 Task: Assign Person0000000122 as Assignee of Child Issue ChildIssue0000000606 of Issue Issue0000000303 in Backlog  in Scrum Project Project0000000061 in Jira. Assign Person0000000122 as Assignee of Child Issue ChildIssue0000000607 of Issue Issue0000000304 in Backlog  in Scrum Project Project0000000061 in Jira. Assign Person0000000122 as Assignee of Child Issue ChildIssue0000000608 of Issue Issue0000000304 in Backlog  in Scrum Project Project0000000061 in Jira. Assign Person0000000122 as Assignee of Child Issue ChildIssue0000000609 of Issue Issue0000000305 in Backlog  in Scrum Project Project0000000061 in Jira. Assign Person0000000122 as Assignee of Child Issue ChildIssue0000000610 of Issue Issue0000000305 in Backlog  in Scrum Project Project0000000061 in Jira
Action: Mouse moved to (1009, 476)
Screenshot: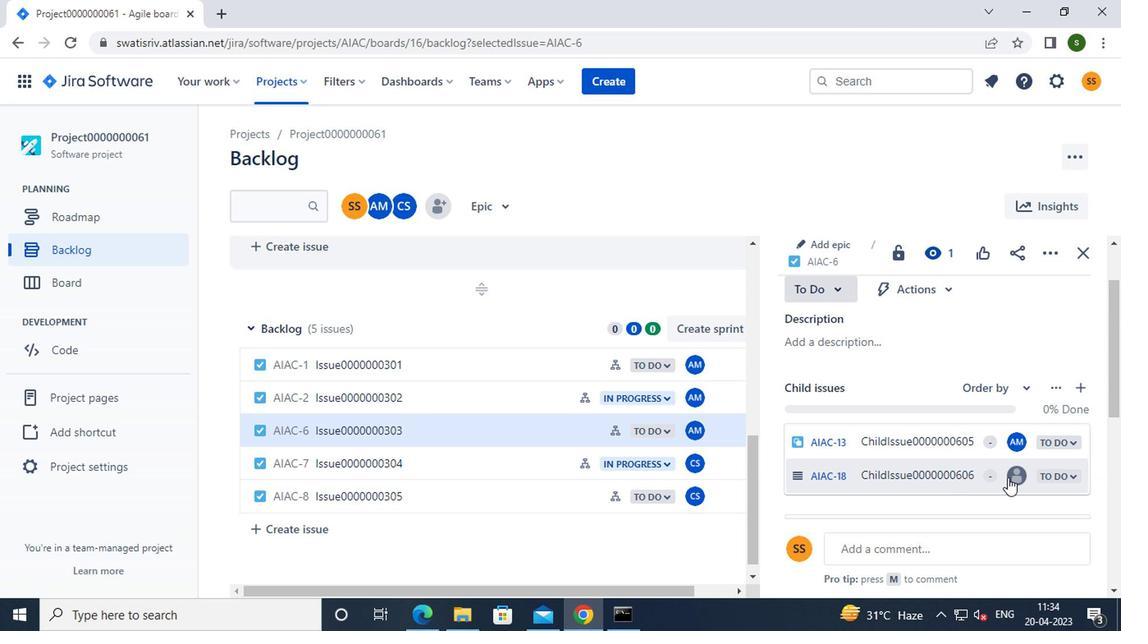 
Action: Mouse pressed left at (1009, 476)
Screenshot: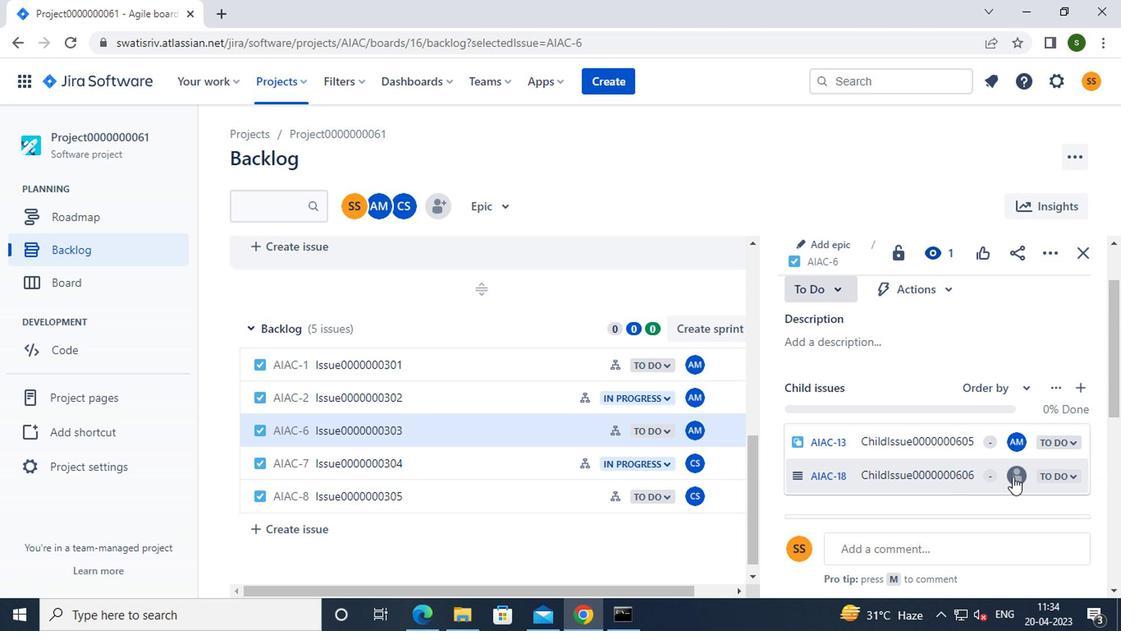
Action: Mouse moved to (910, 538)
Screenshot: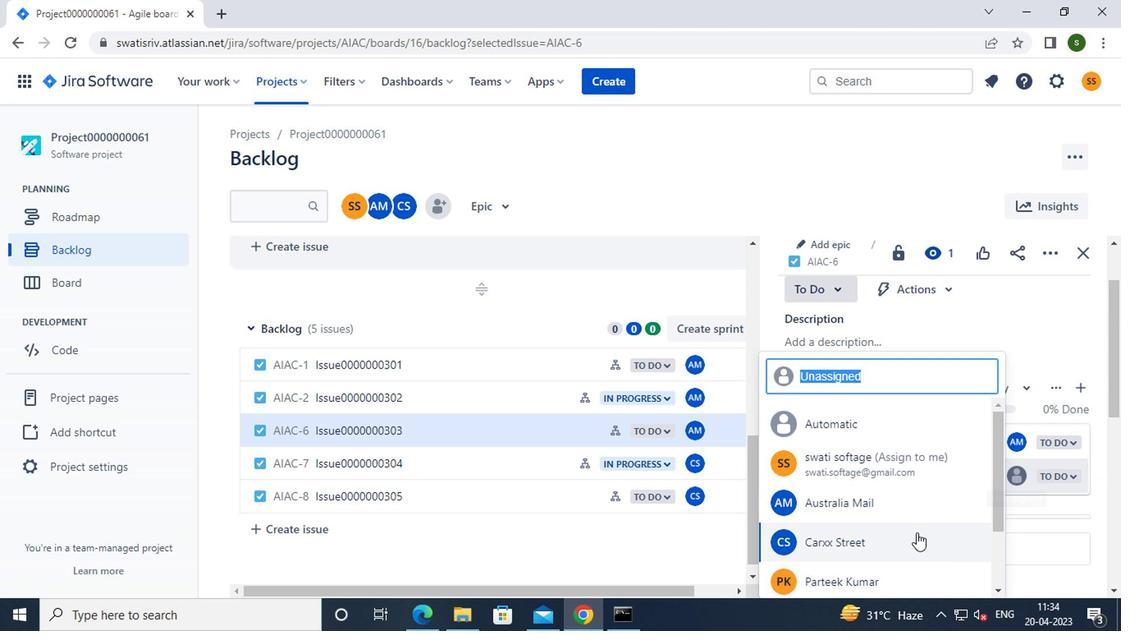 
Action: Mouse pressed left at (910, 538)
Screenshot: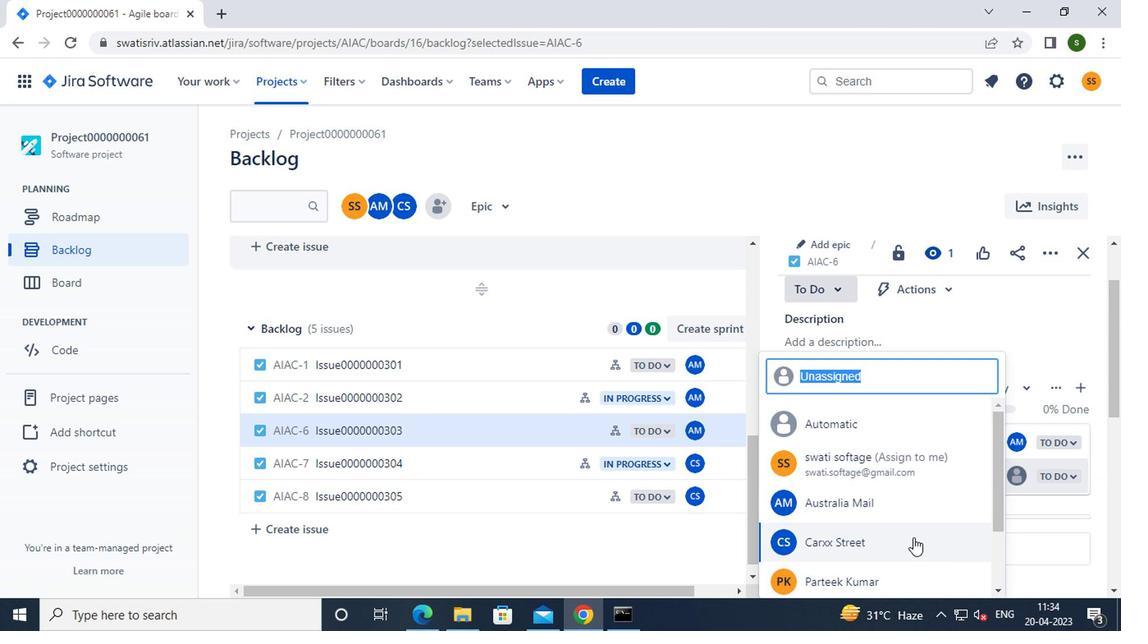 
Action: Mouse moved to (525, 457)
Screenshot: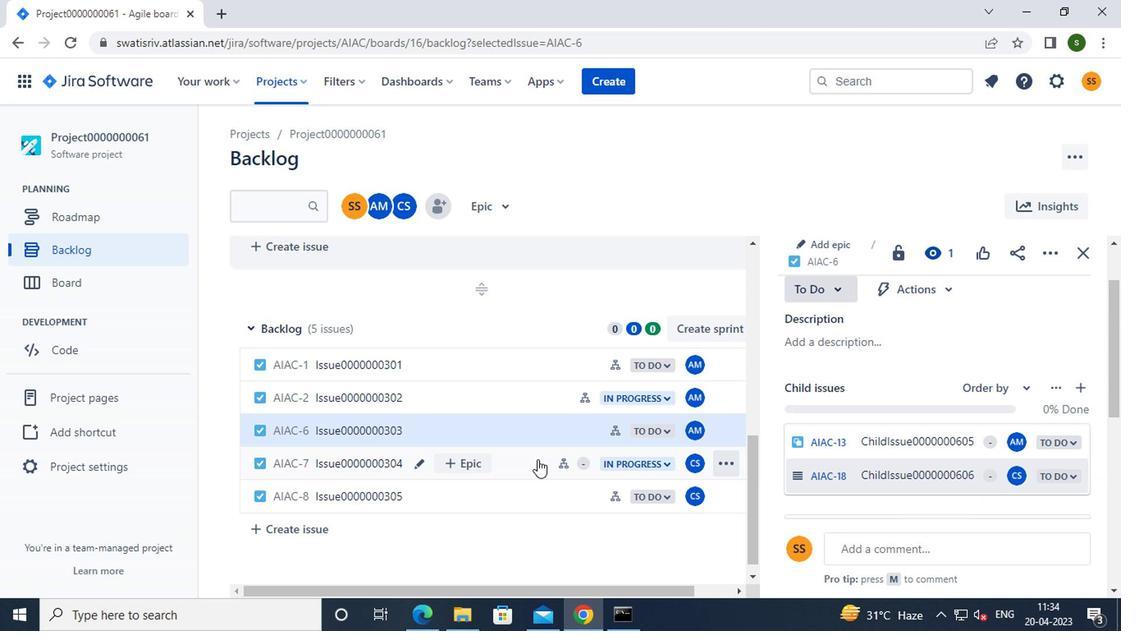 
Action: Mouse pressed left at (525, 457)
Screenshot: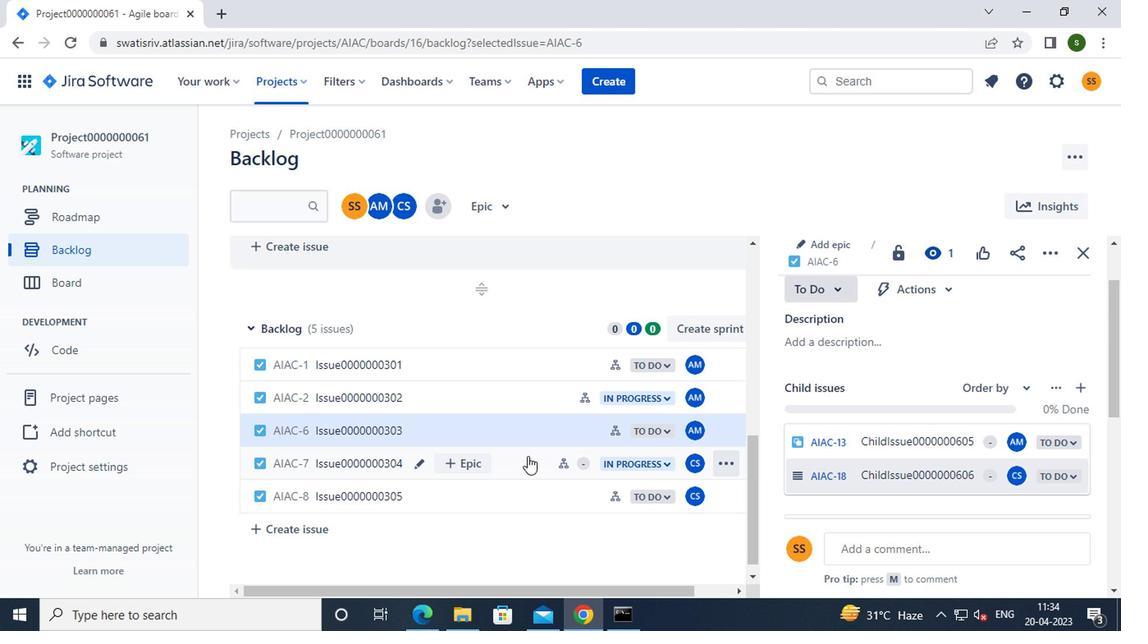 
Action: Mouse moved to (865, 454)
Screenshot: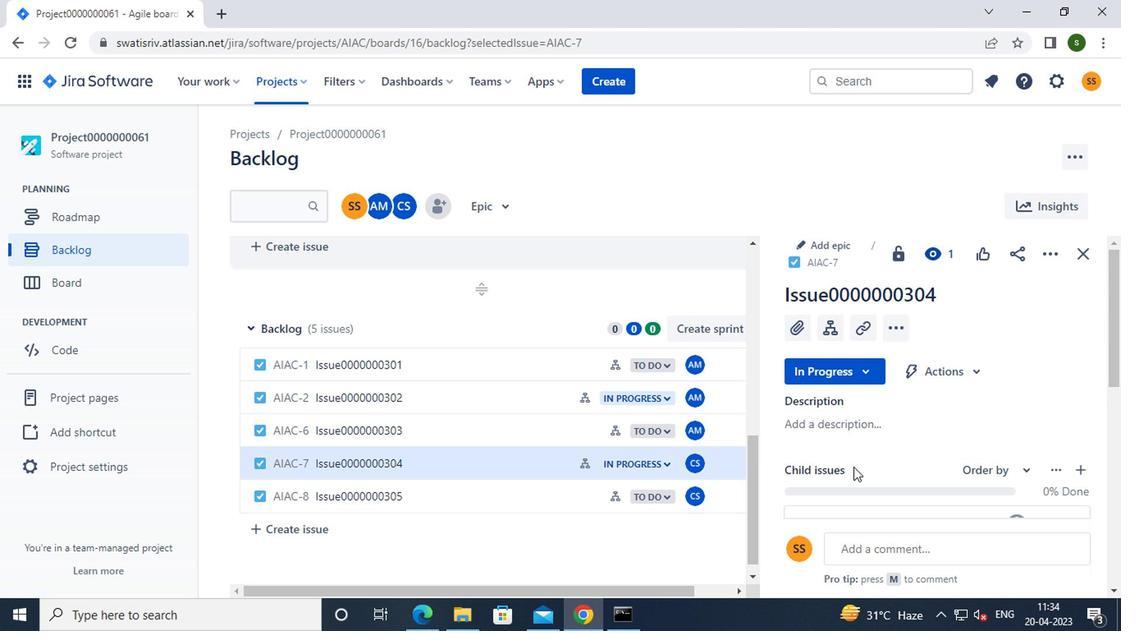 
Action: Mouse scrolled (865, 453) with delta (0, 0)
Screenshot: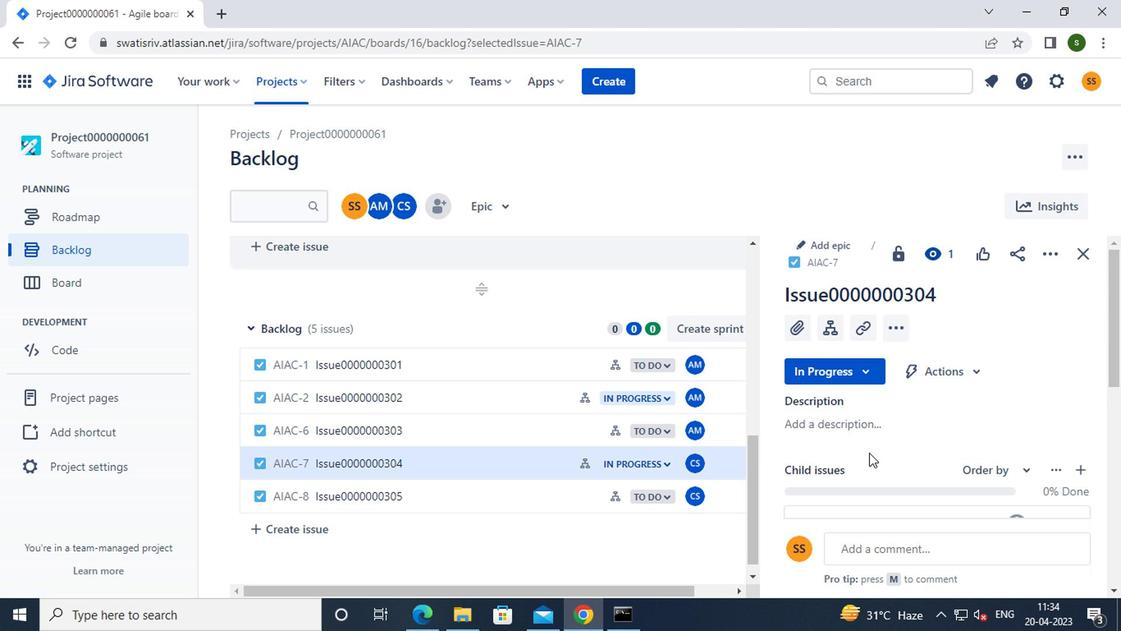 
Action: Mouse scrolled (865, 453) with delta (0, 0)
Screenshot: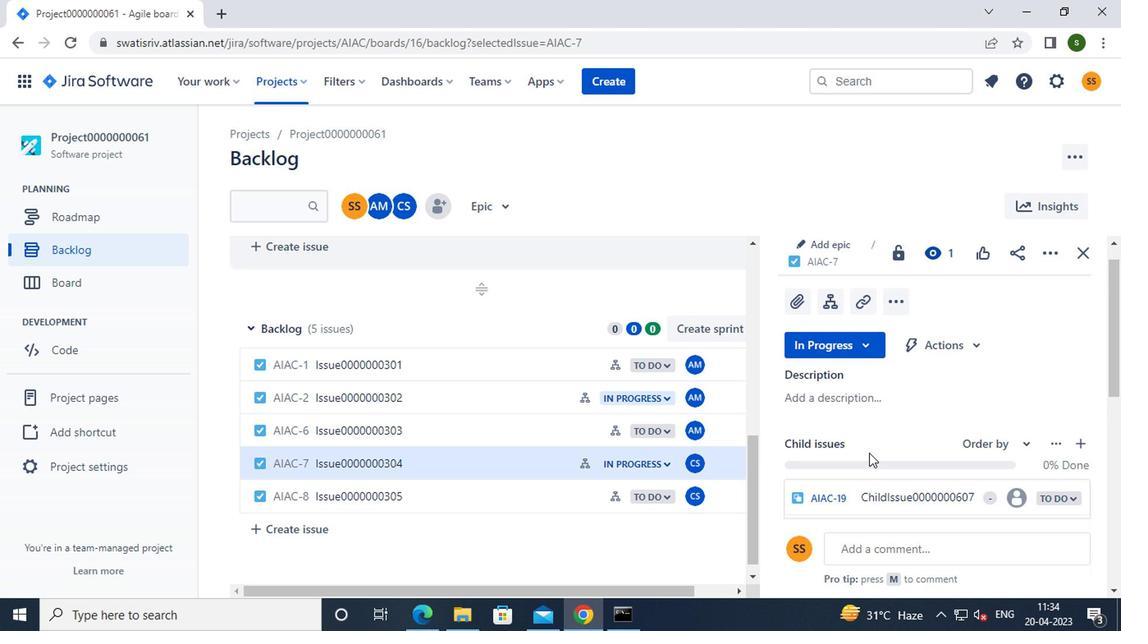 
Action: Mouse moved to (1009, 363)
Screenshot: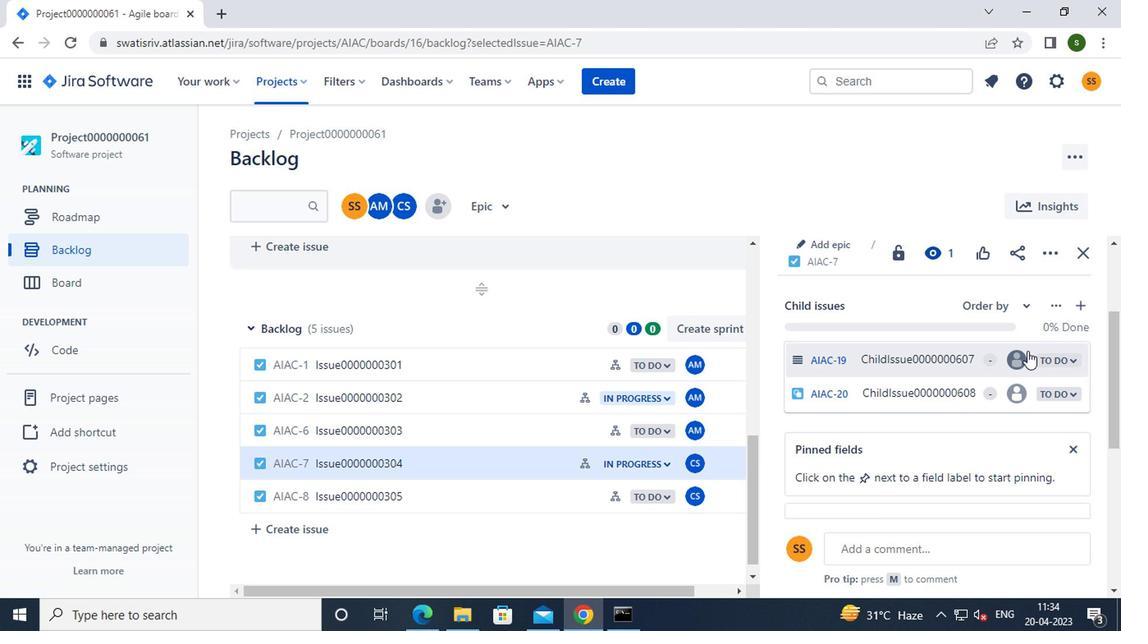 
Action: Mouse pressed left at (1009, 363)
Screenshot: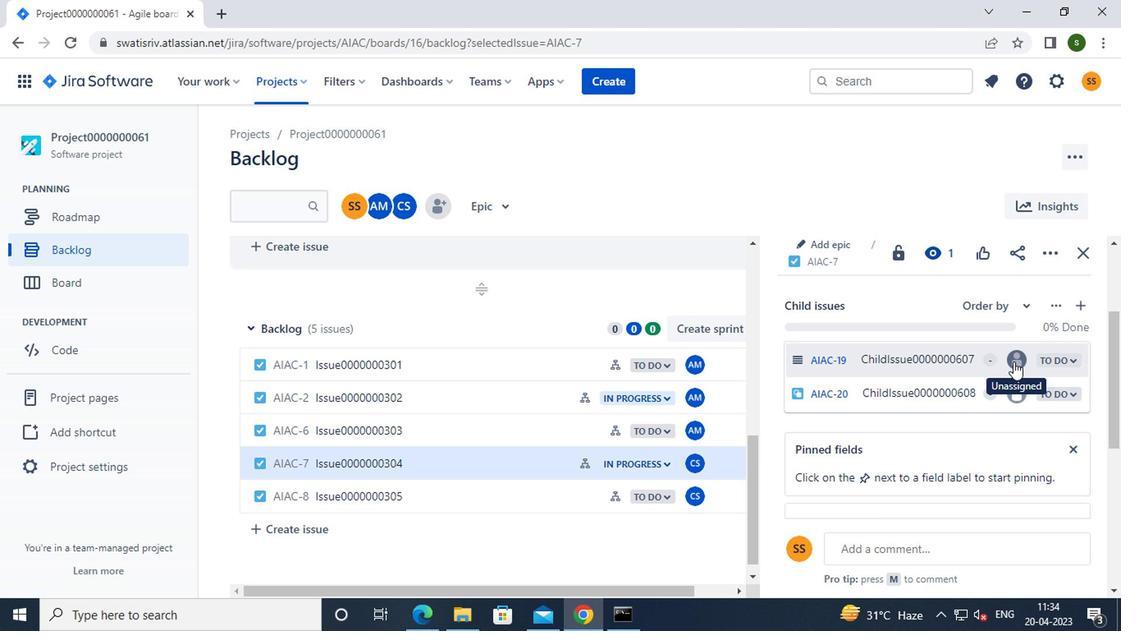 
Action: Mouse moved to (885, 435)
Screenshot: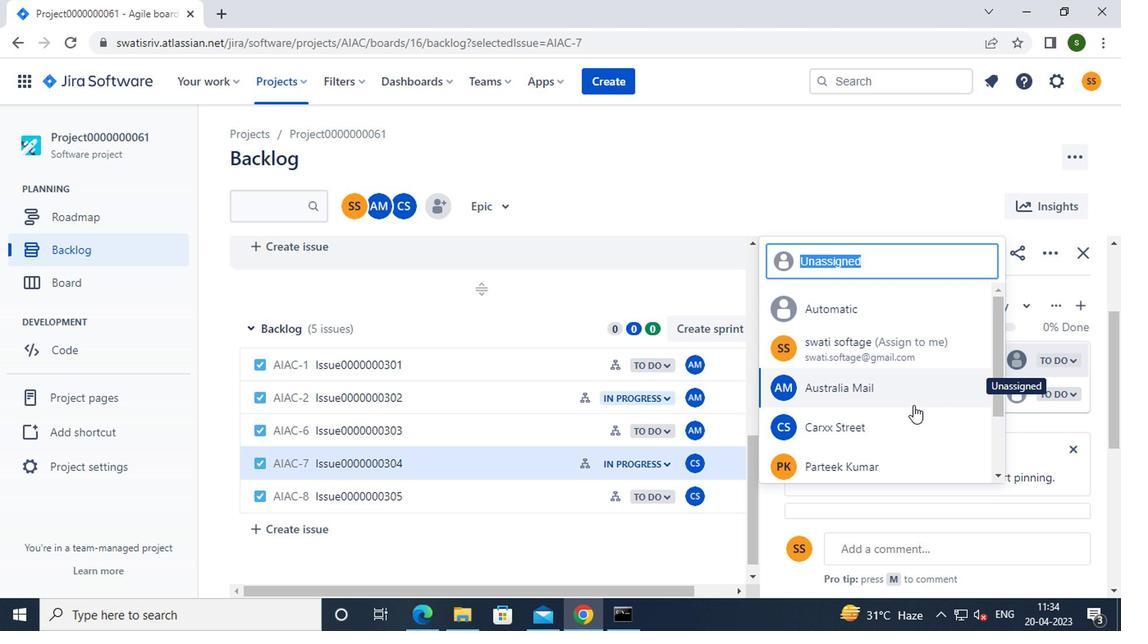 
Action: Mouse pressed left at (885, 435)
Screenshot: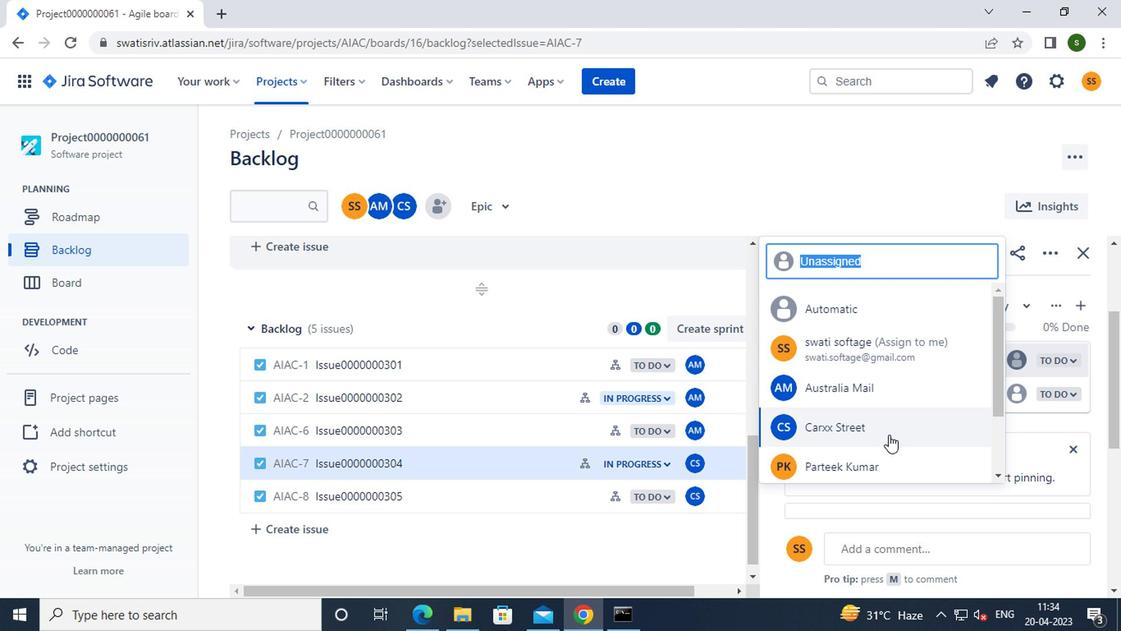 
Action: Mouse moved to (1013, 394)
Screenshot: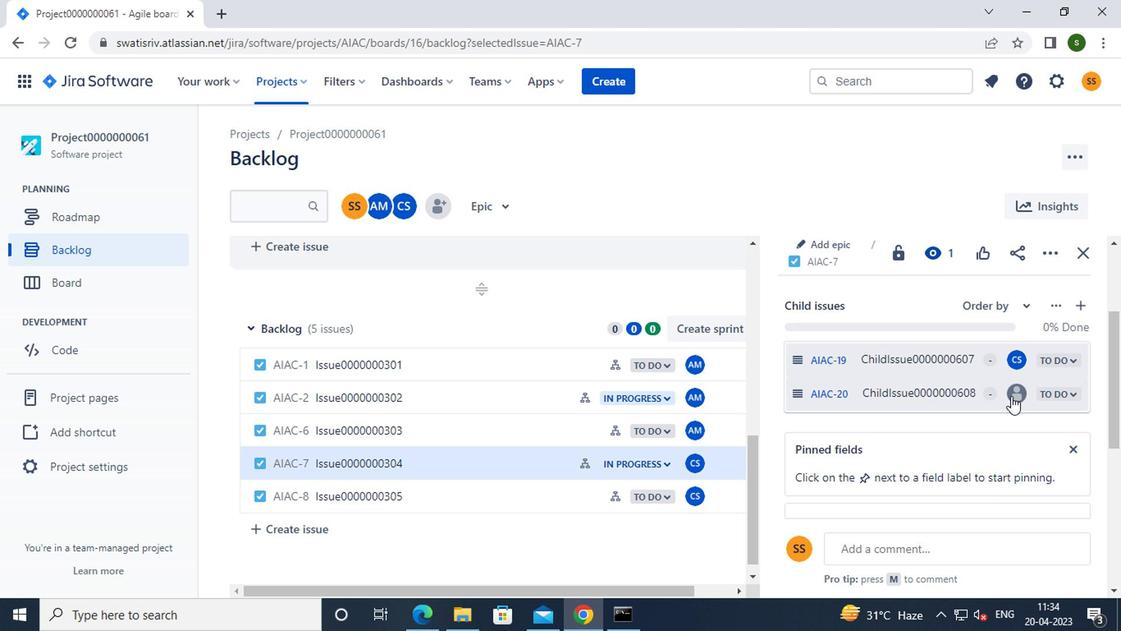 
Action: Mouse pressed left at (1013, 394)
Screenshot: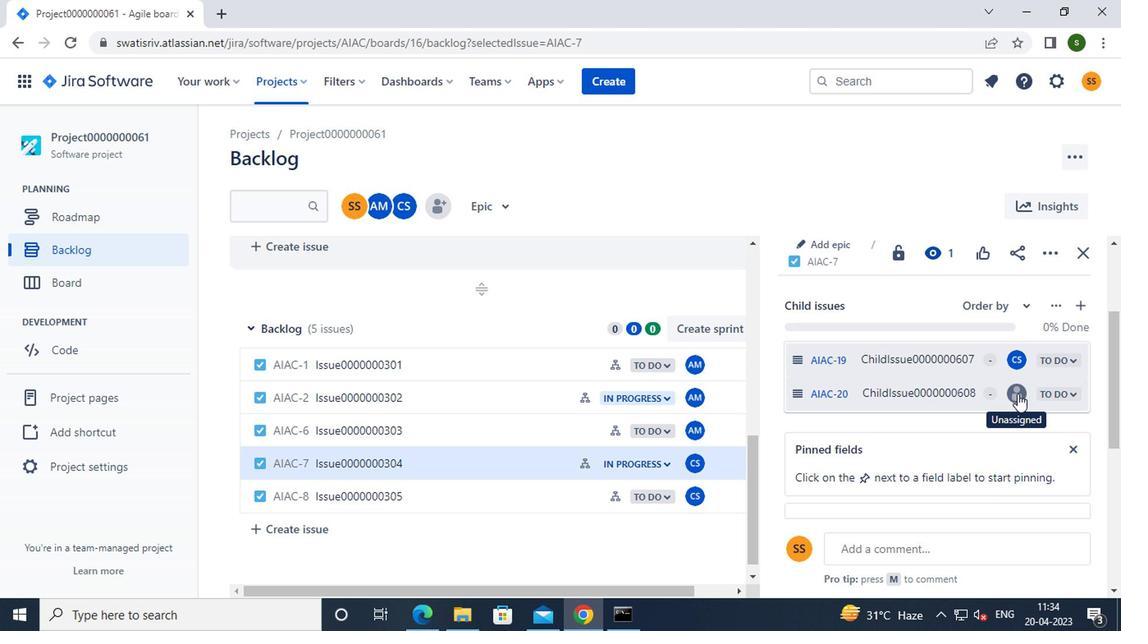 
Action: Mouse moved to (875, 459)
Screenshot: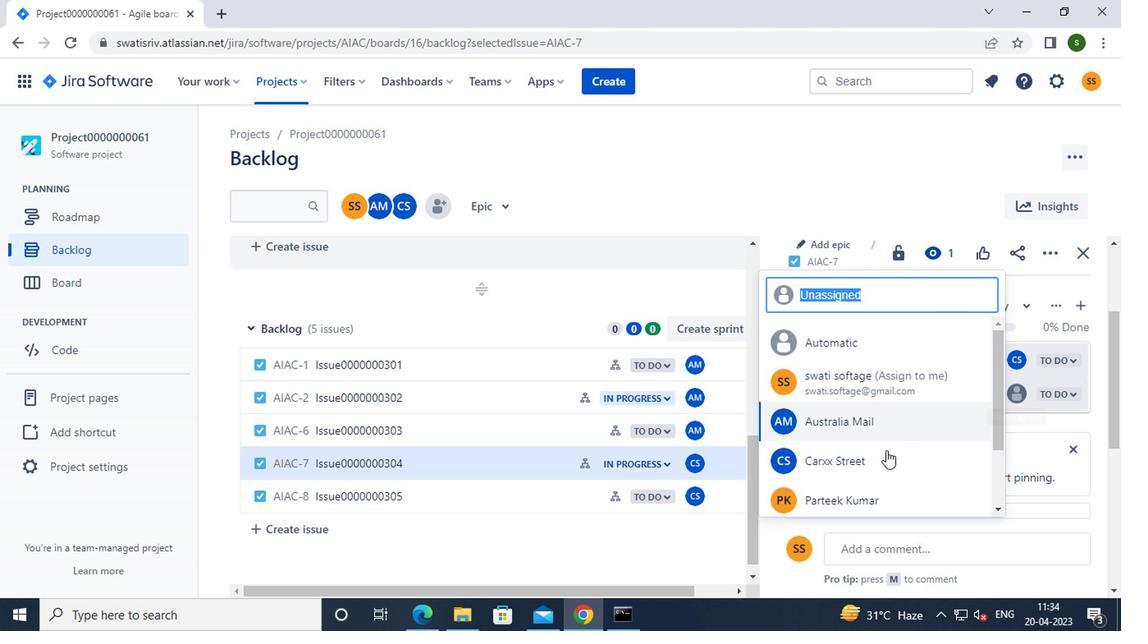 
Action: Mouse pressed left at (875, 459)
Screenshot: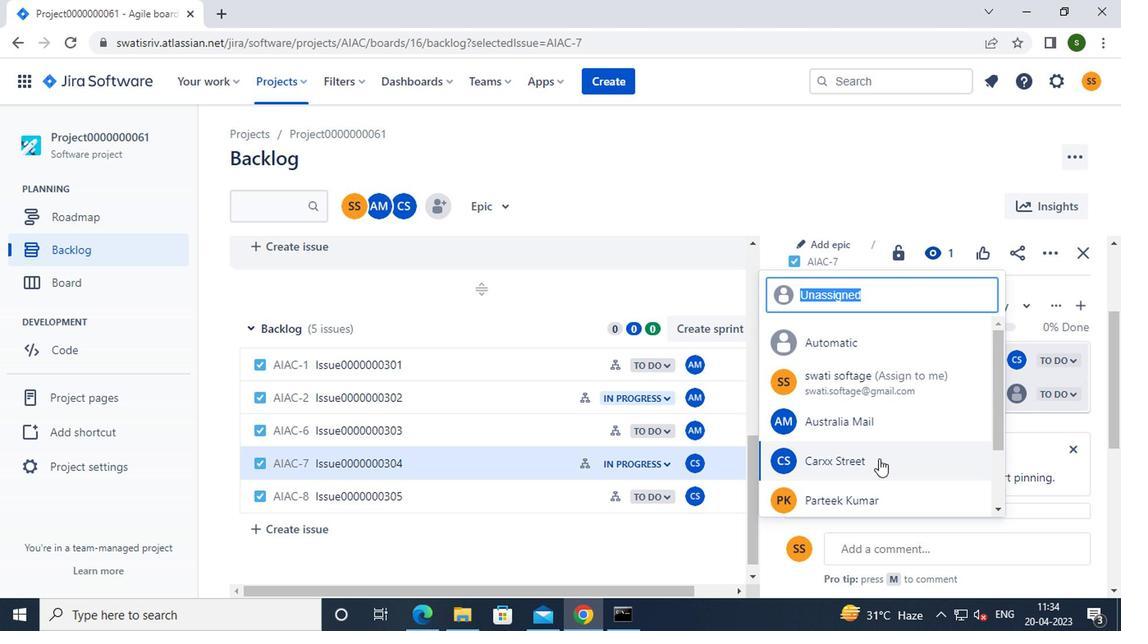 
Action: Mouse moved to (560, 498)
Screenshot: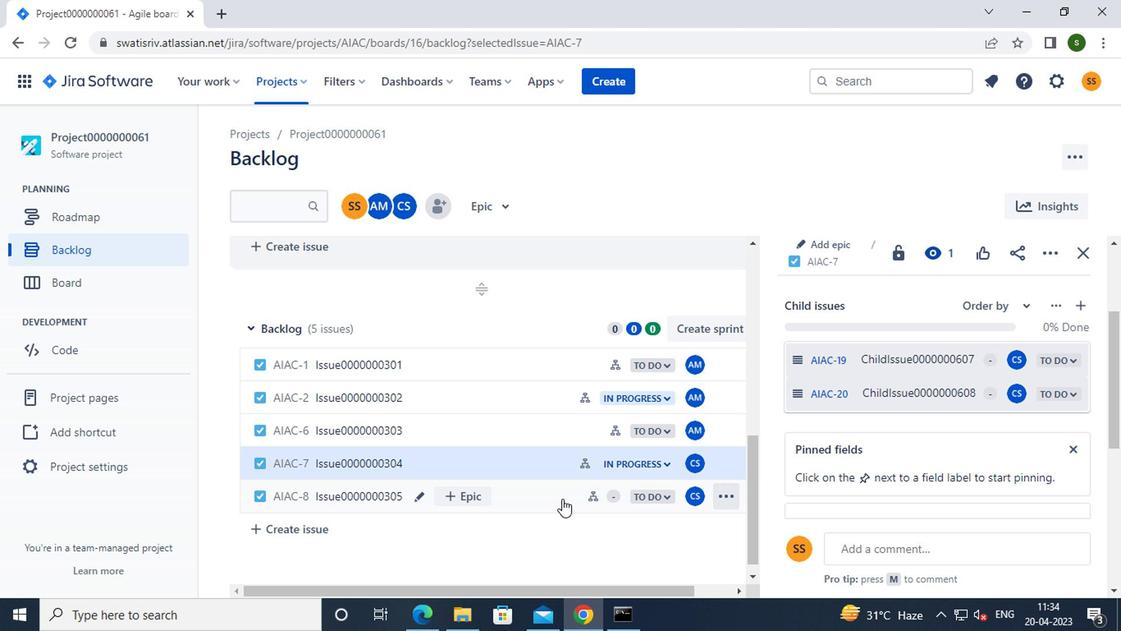 
Action: Mouse pressed left at (560, 498)
Screenshot: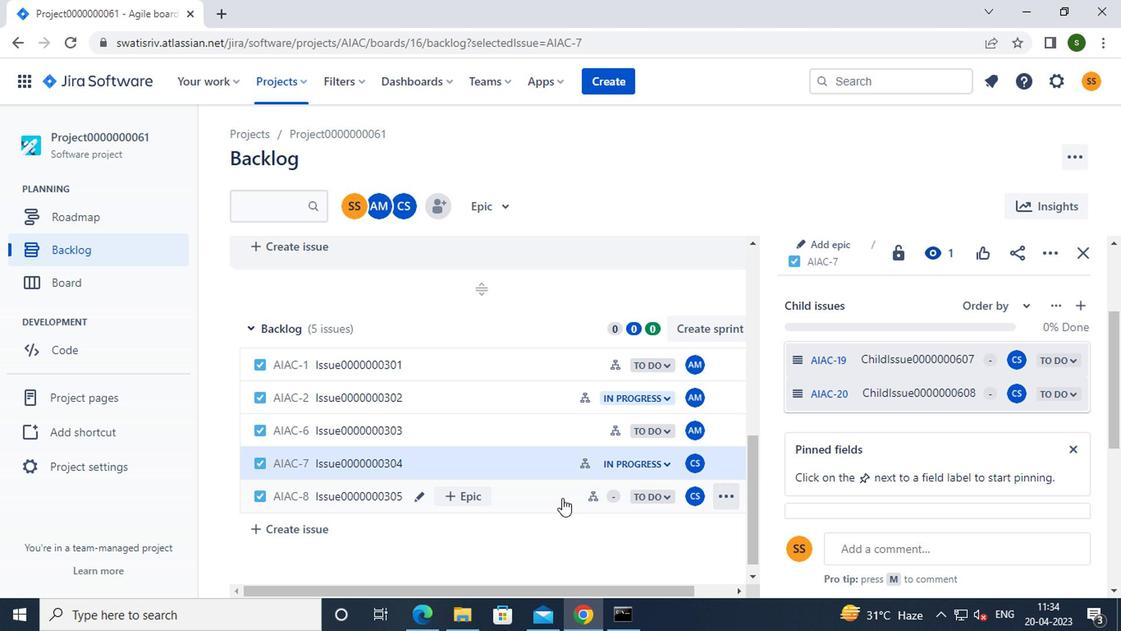 
Action: Mouse moved to (986, 407)
Screenshot: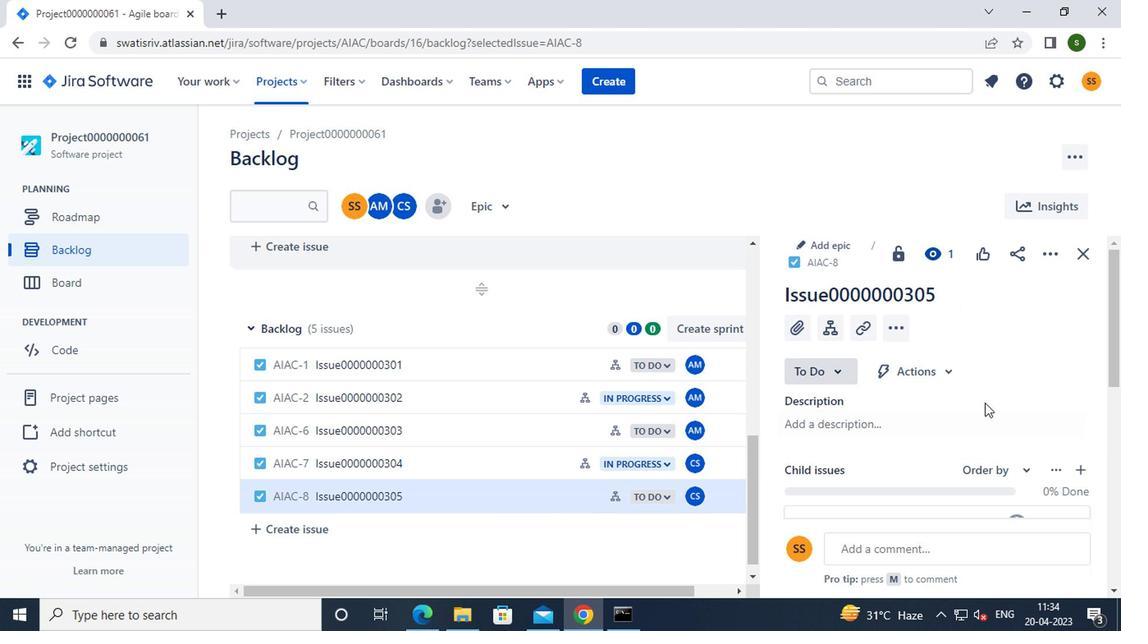 
Action: Mouse scrolled (986, 406) with delta (0, 0)
Screenshot: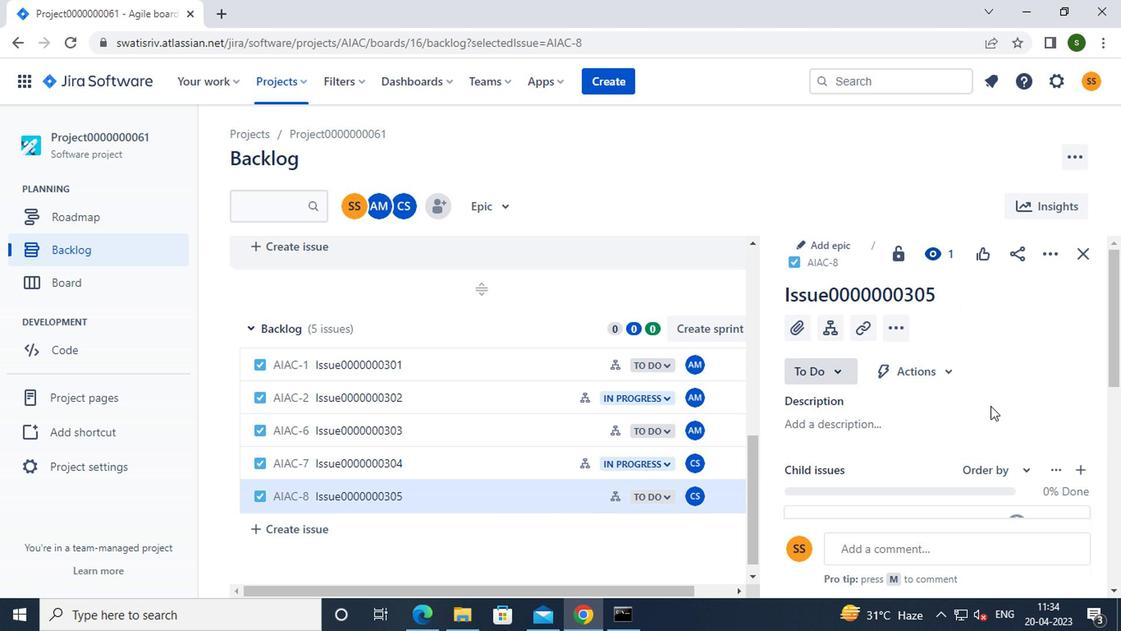 
Action: Mouse moved to (986, 408)
Screenshot: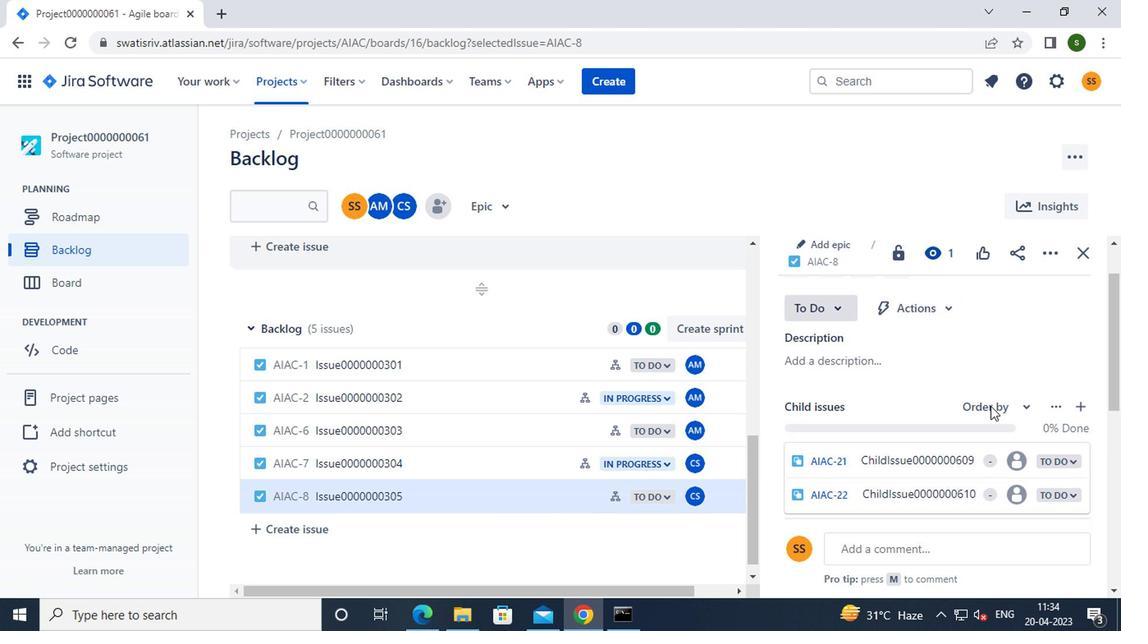 
Action: Mouse scrolled (986, 407) with delta (0, -1)
Screenshot: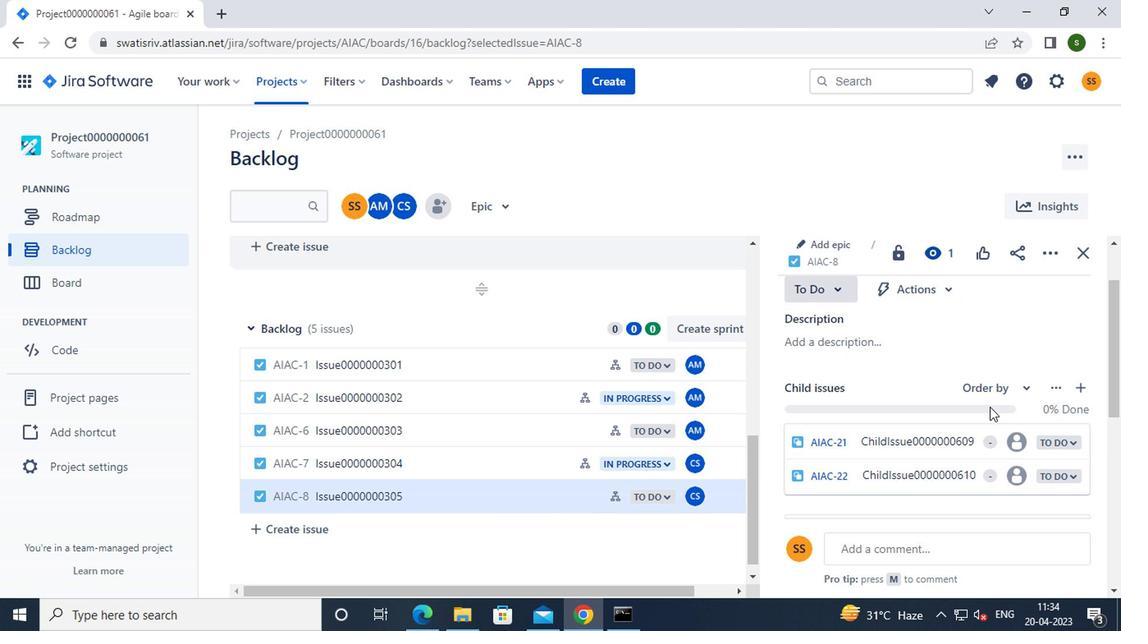 
Action: Mouse moved to (1009, 367)
Screenshot: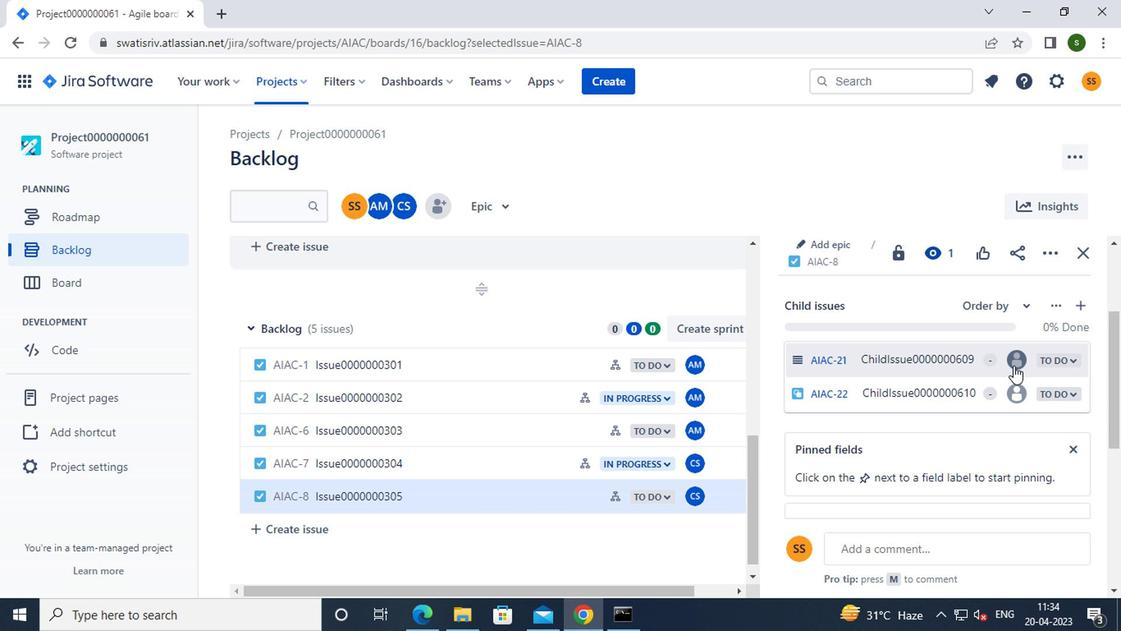 
Action: Mouse pressed left at (1009, 367)
Screenshot: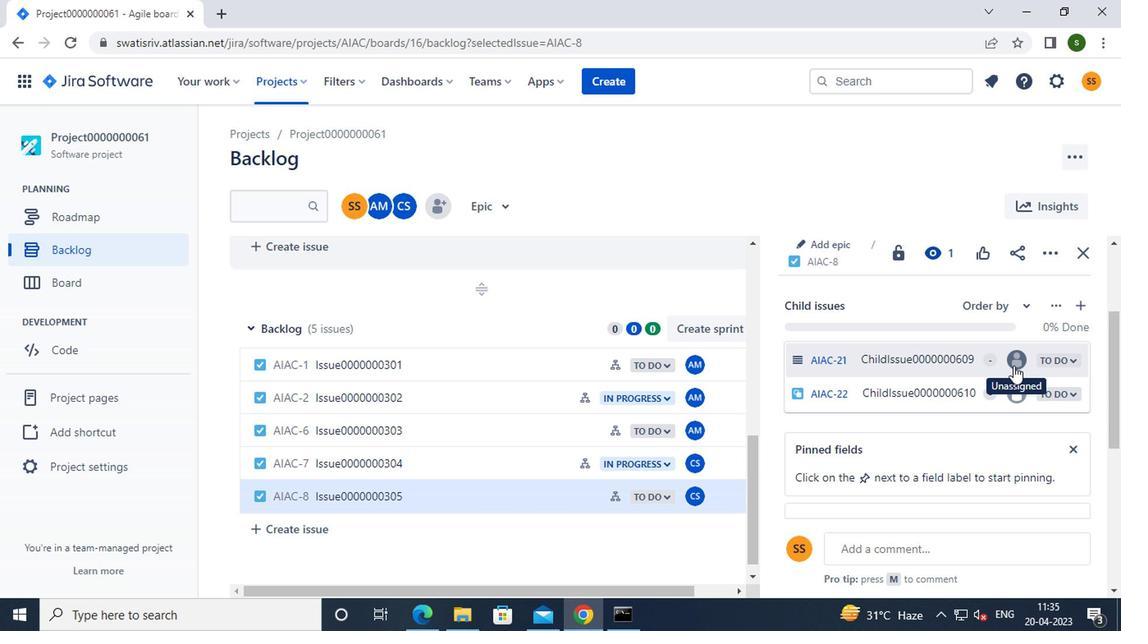 
Action: Mouse moved to (895, 431)
Screenshot: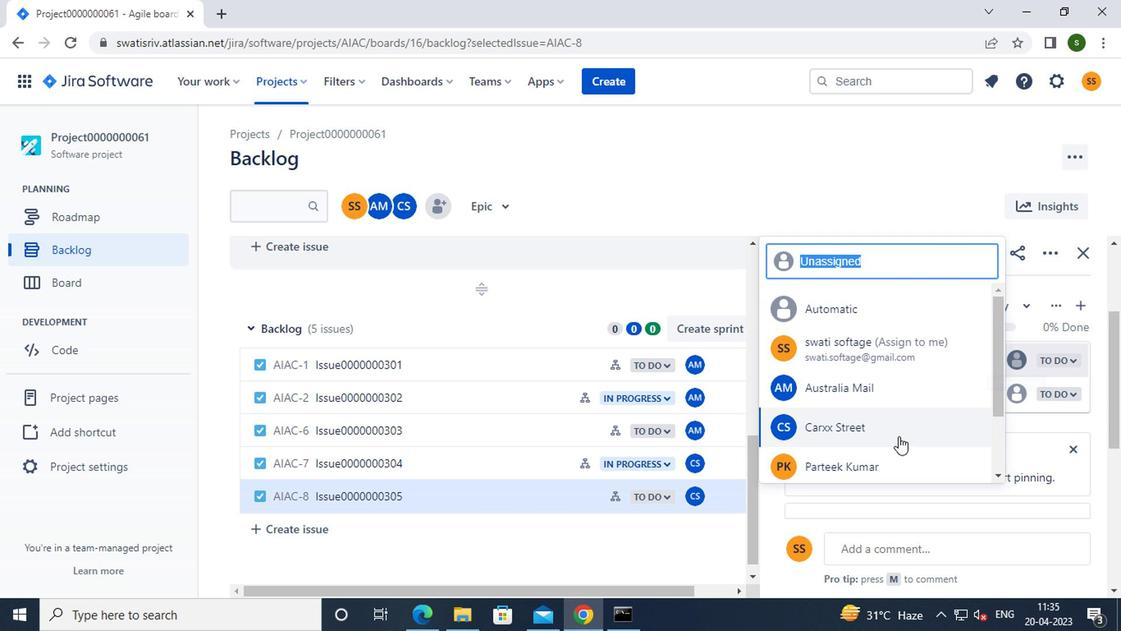 
Action: Mouse pressed left at (895, 431)
Screenshot: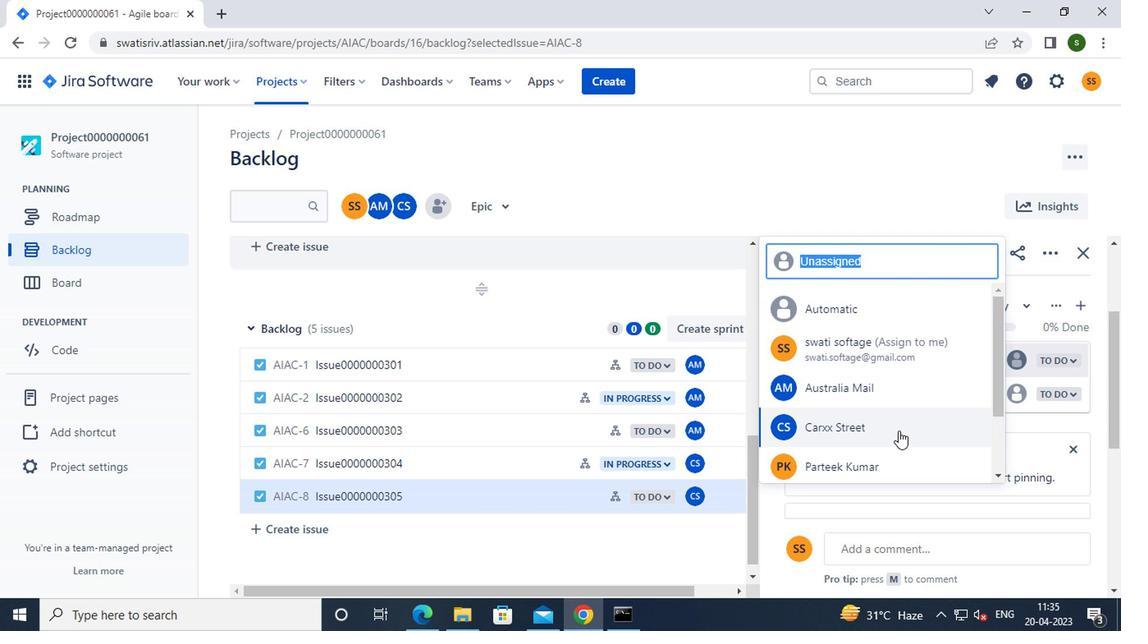 
Action: Mouse moved to (1010, 394)
Screenshot: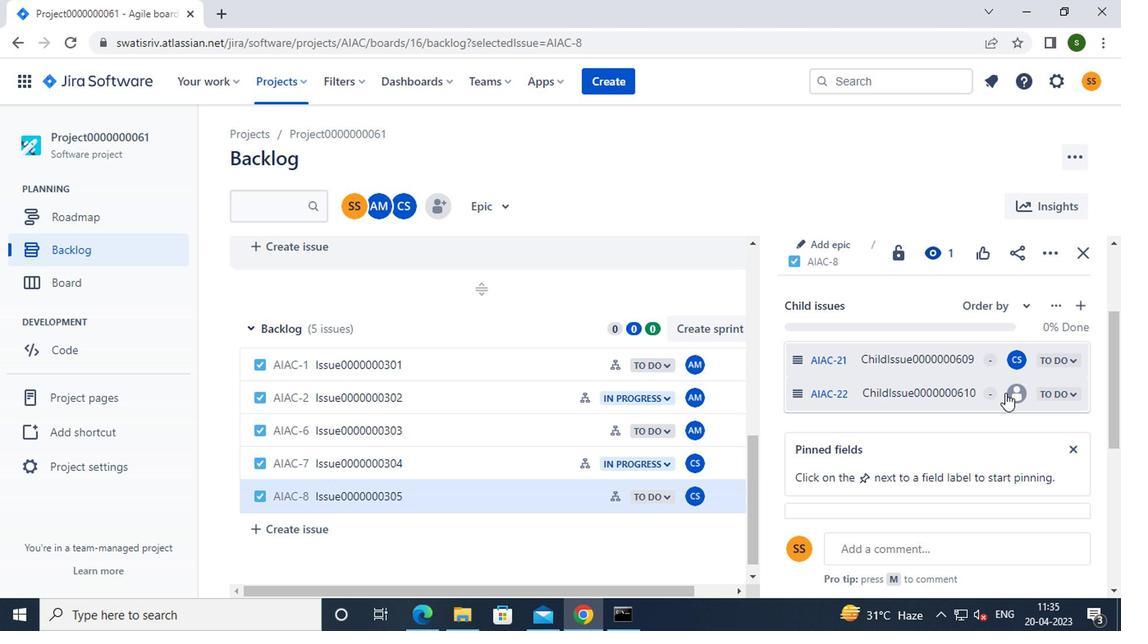 
Action: Mouse pressed left at (1010, 394)
Screenshot: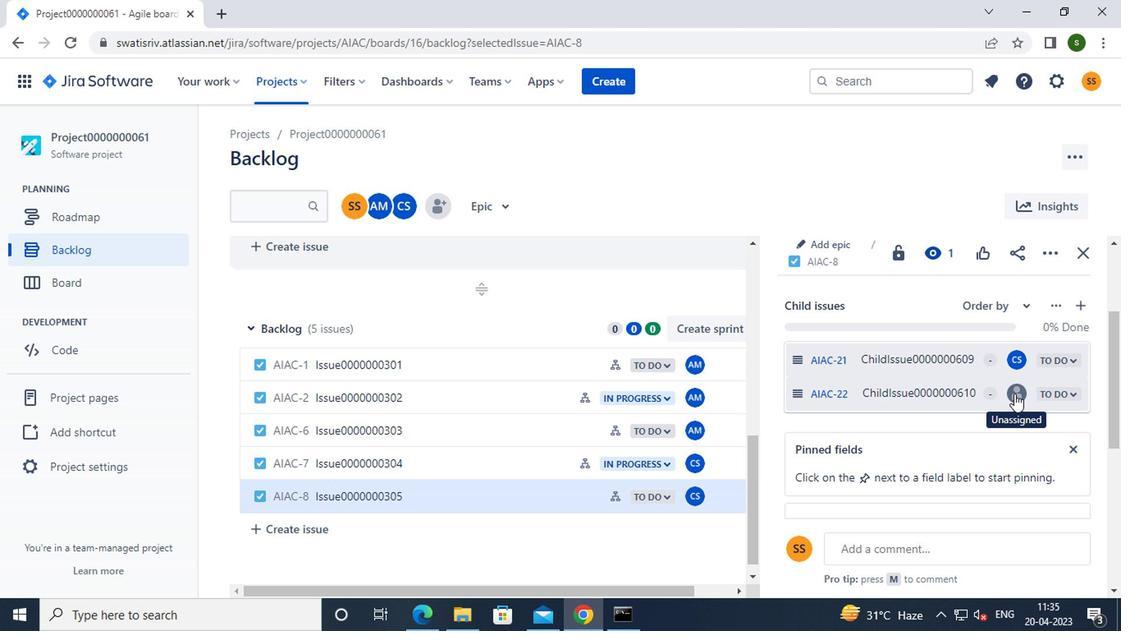 
Action: Mouse moved to (867, 461)
Screenshot: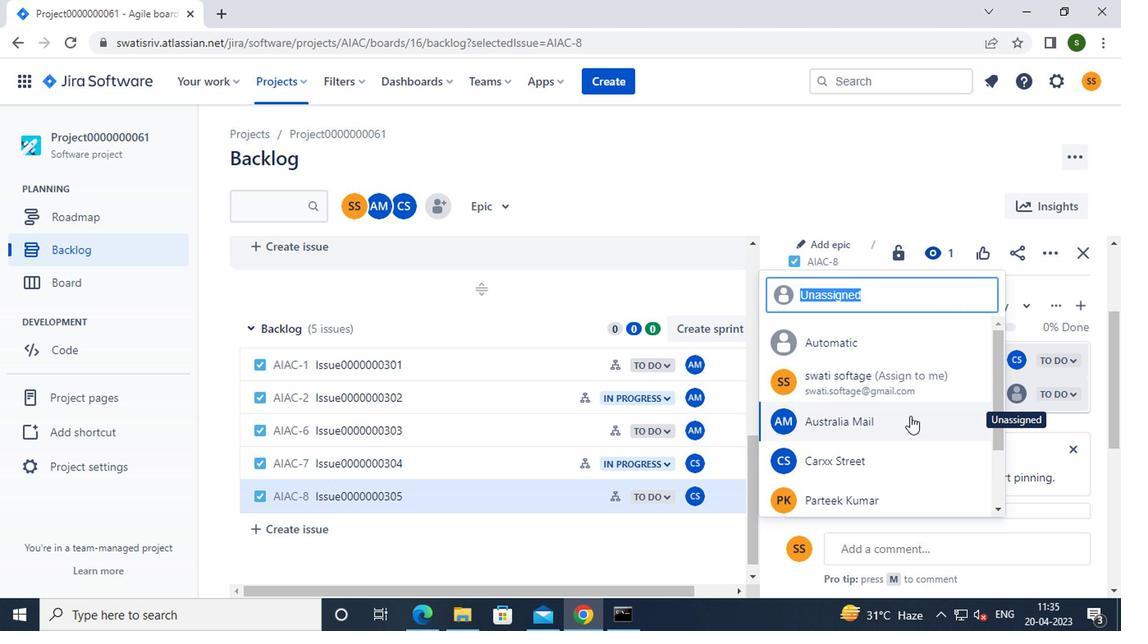 
Action: Mouse pressed left at (867, 461)
Screenshot: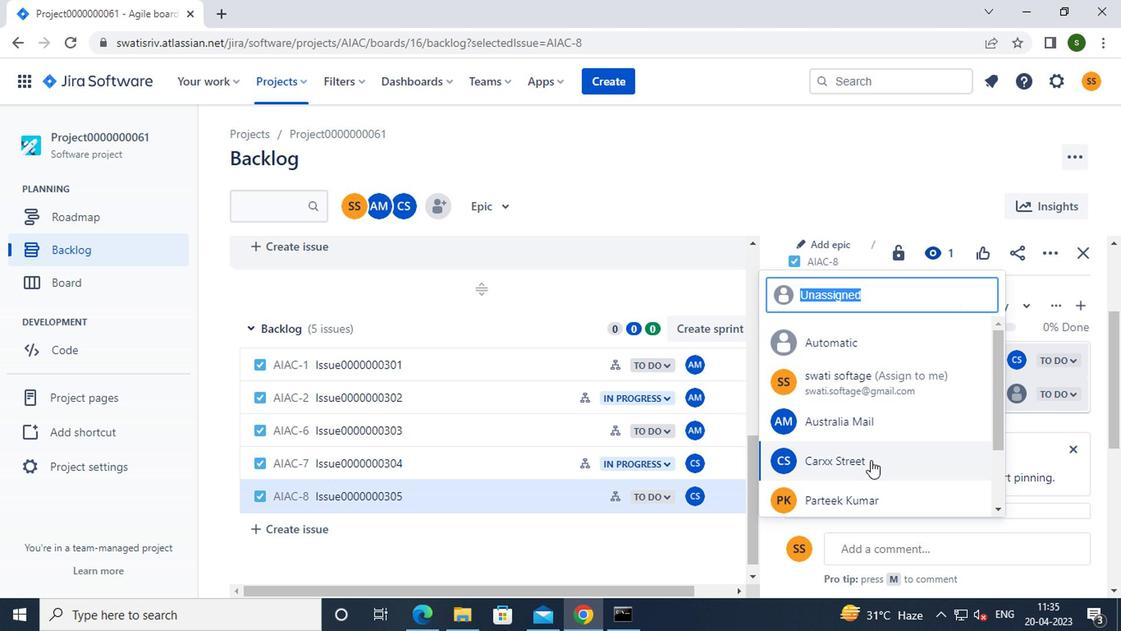
Action: Key pressed <Key.f8>
Screenshot: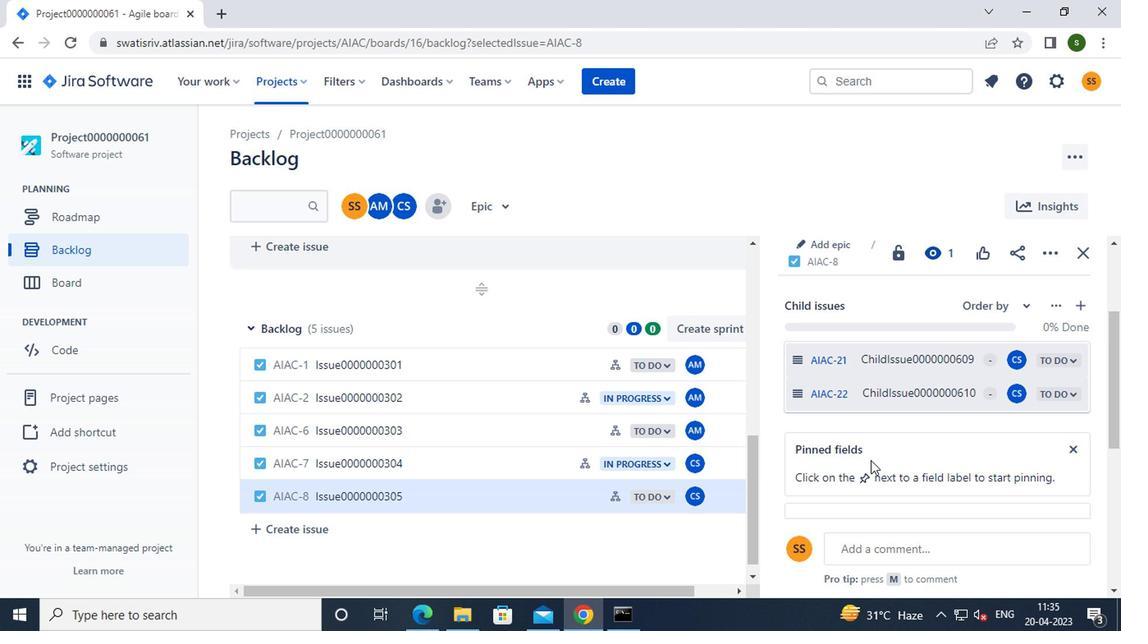 
